 Task: Check the percentage active listings of master bedroom in the last 1 year.
Action: Mouse moved to (930, 262)
Screenshot: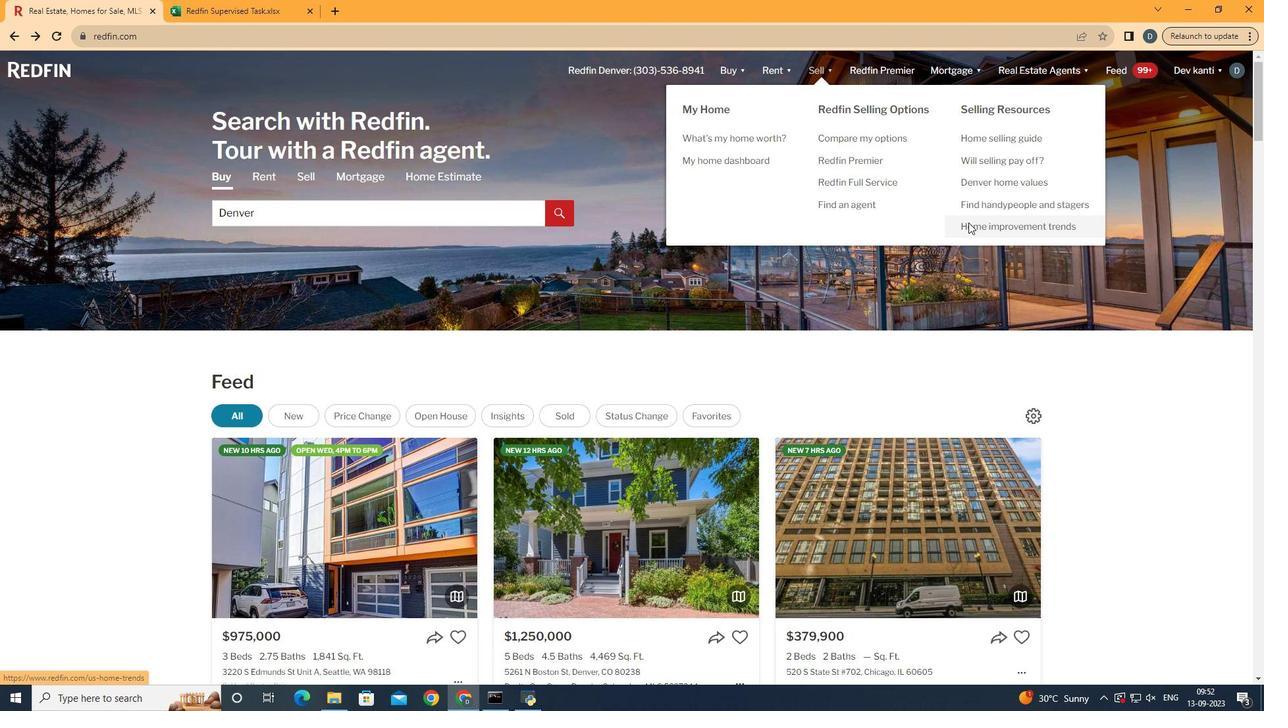 
Action: Mouse pressed left at (930, 262)
Screenshot: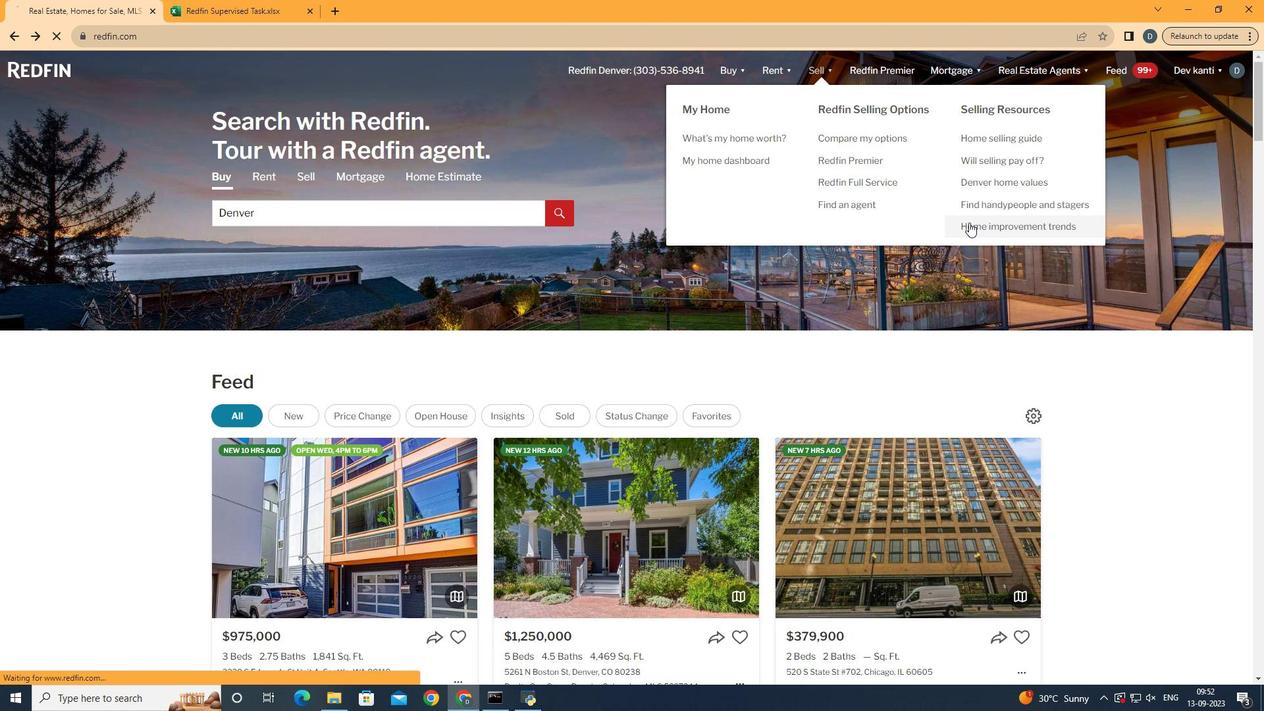 
Action: Mouse moved to (320, 285)
Screenshot: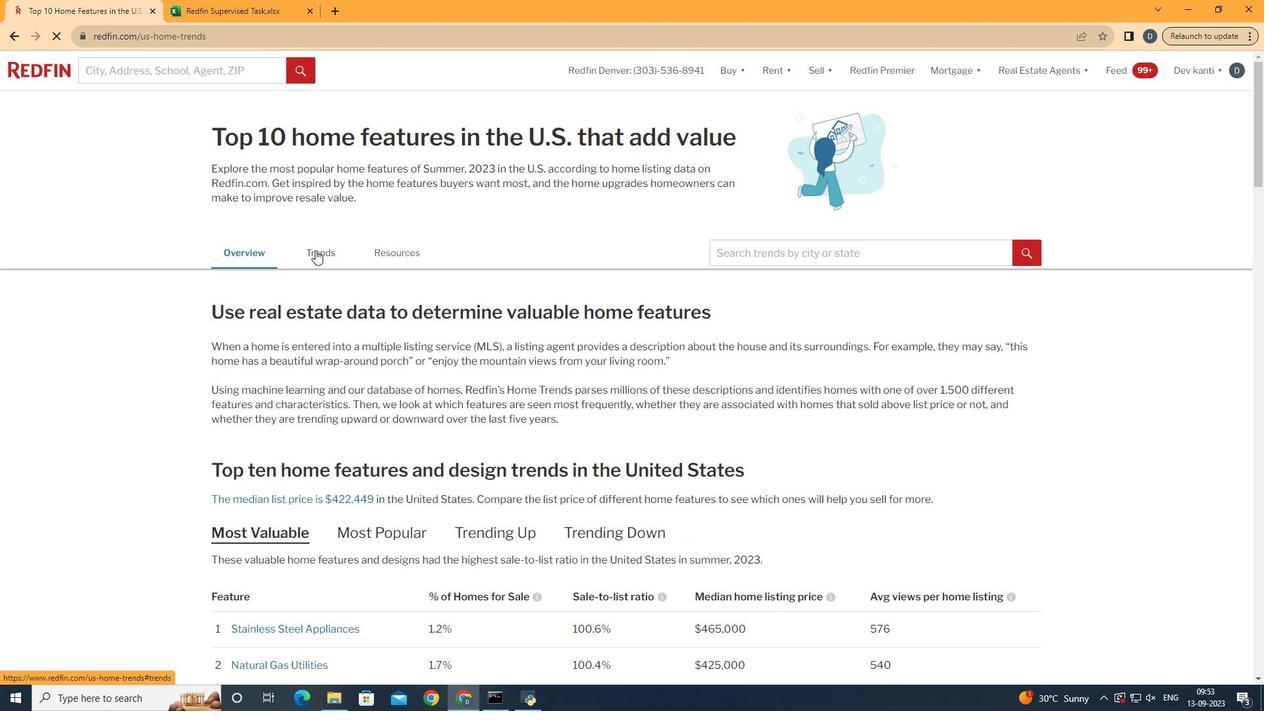 
Action: Mouse pressed left at (320, 285)
Screenshot: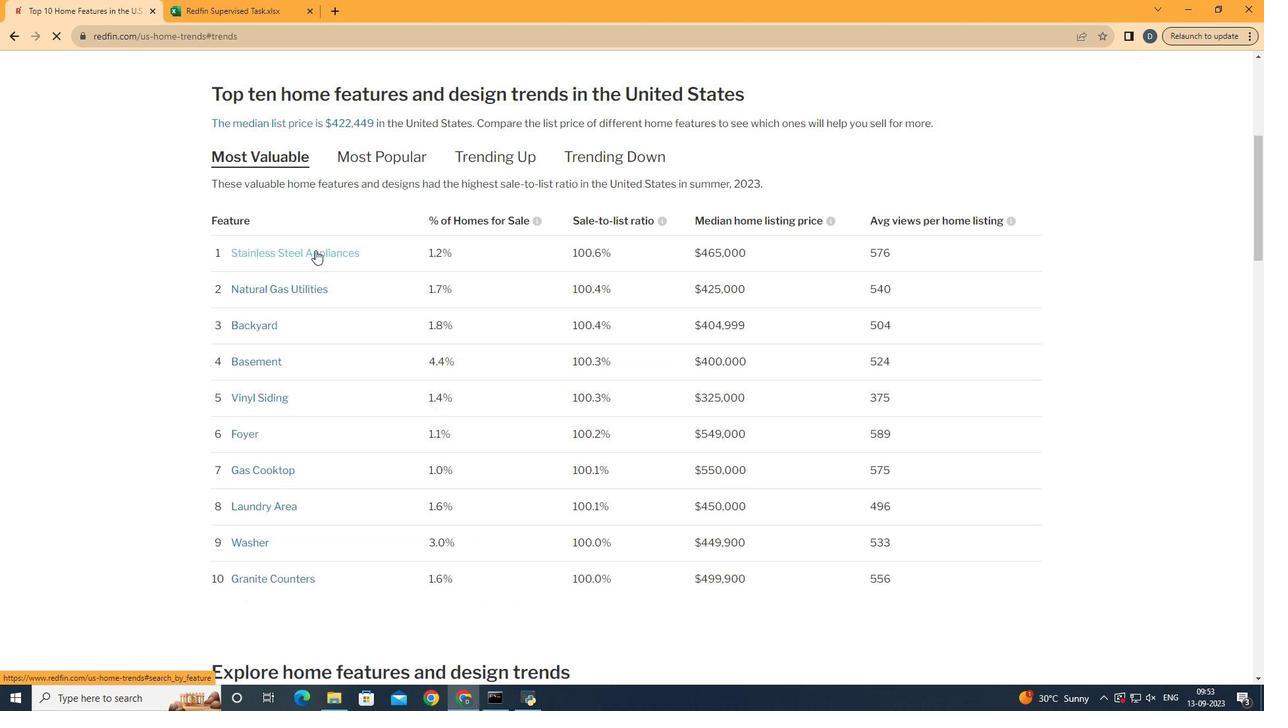 
Action: Mouse moved to (370, 409)
Screenshot: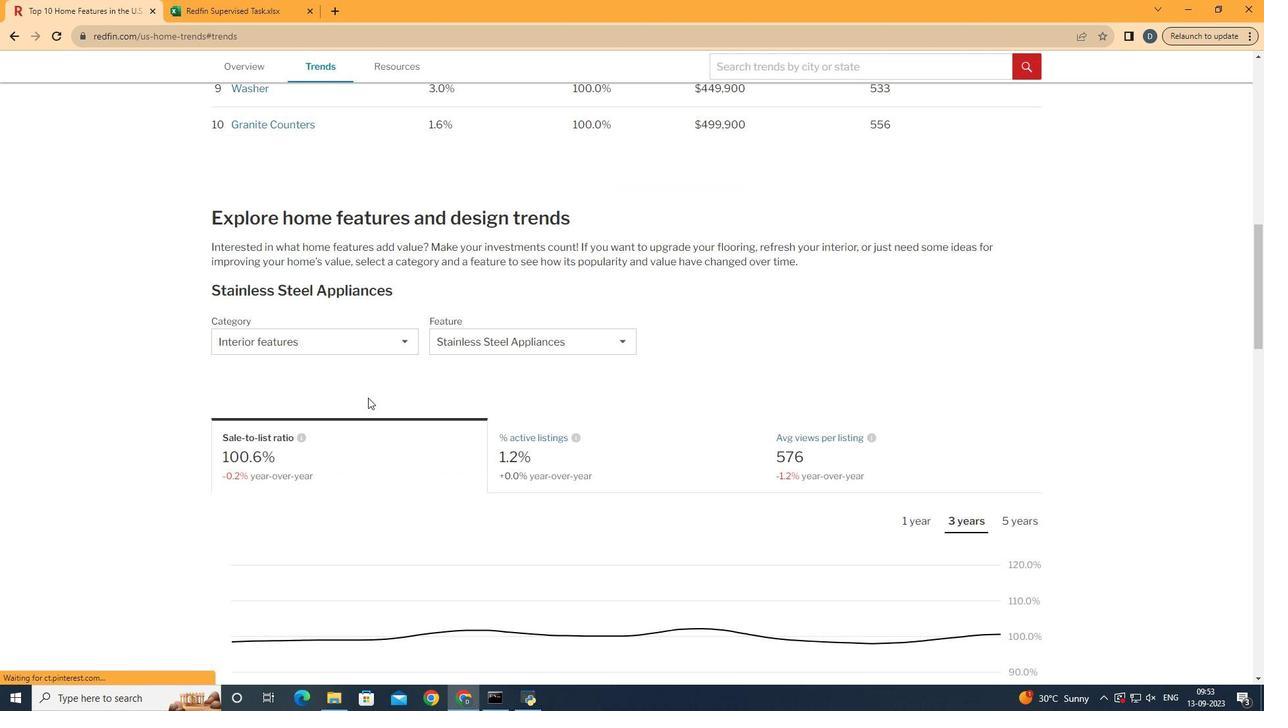 
Action: Mouse scrolled (370, 409) with delta (0, 0)
Screenshot: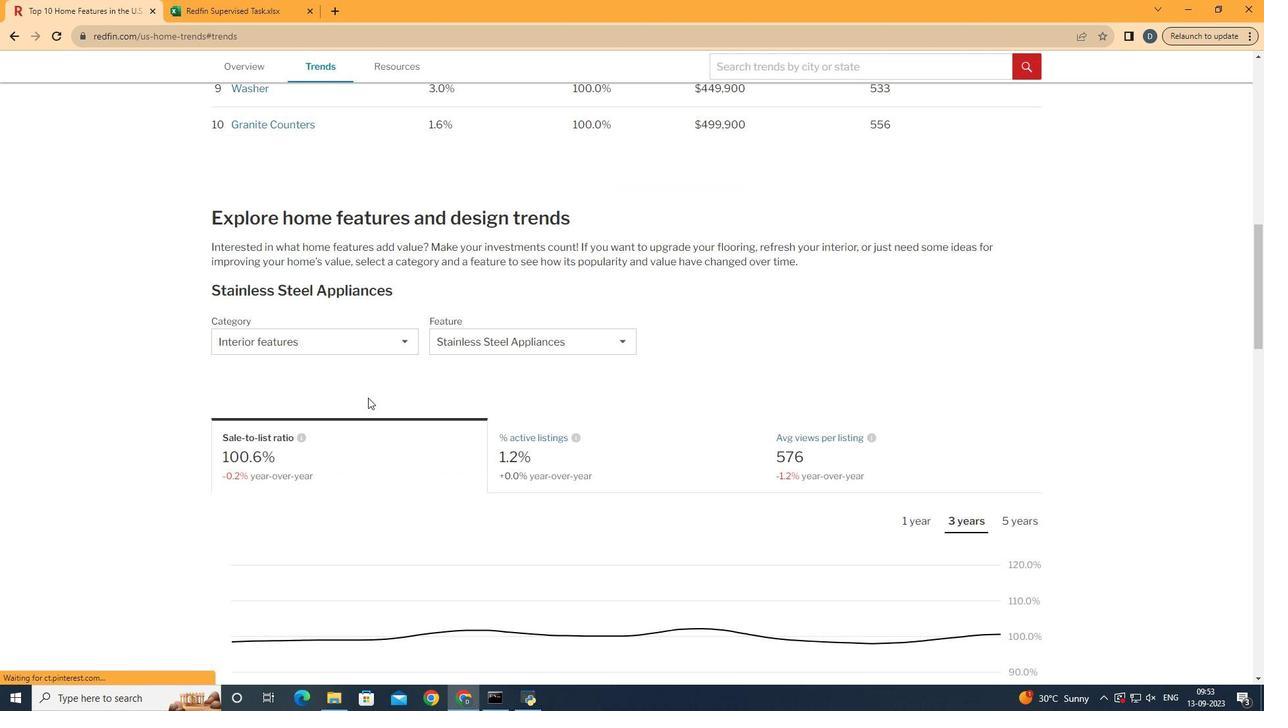 
Action: Mouse scrolled (370, 409) with delta (0, 0)
Screenshot: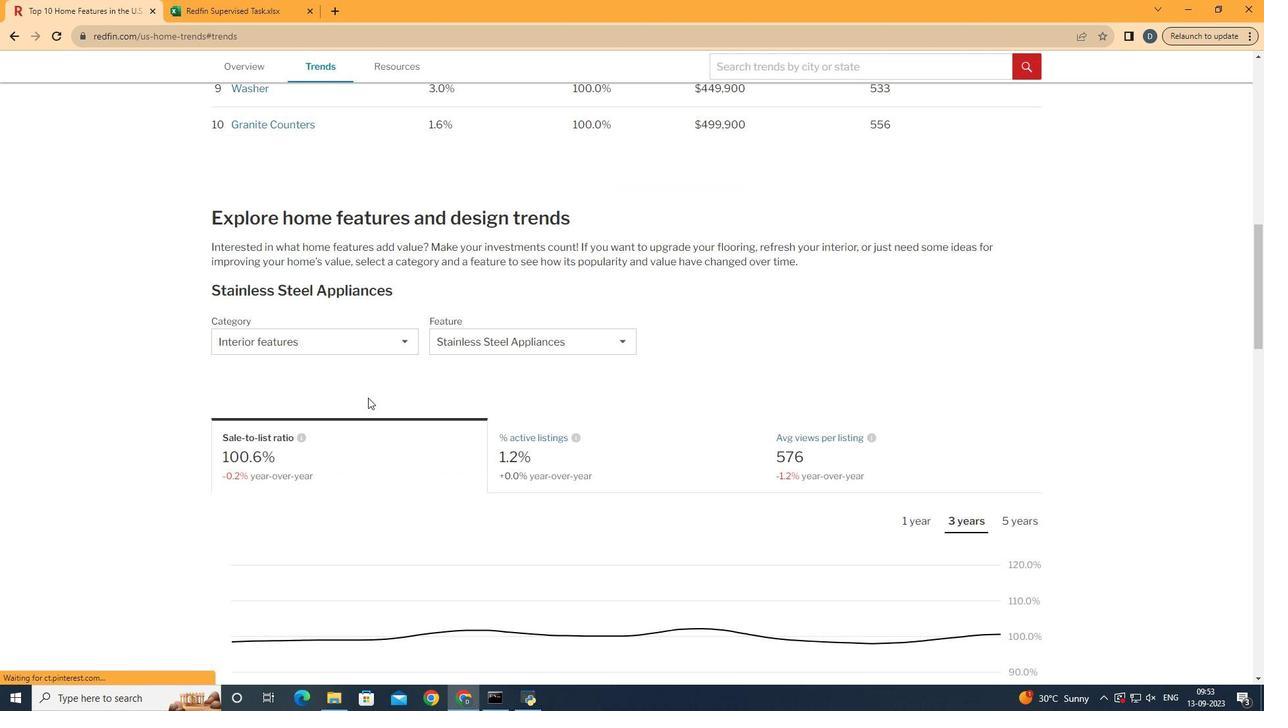 
Action: Mouse scrolled (370, 409) with delta (0, 0)
Screenshot: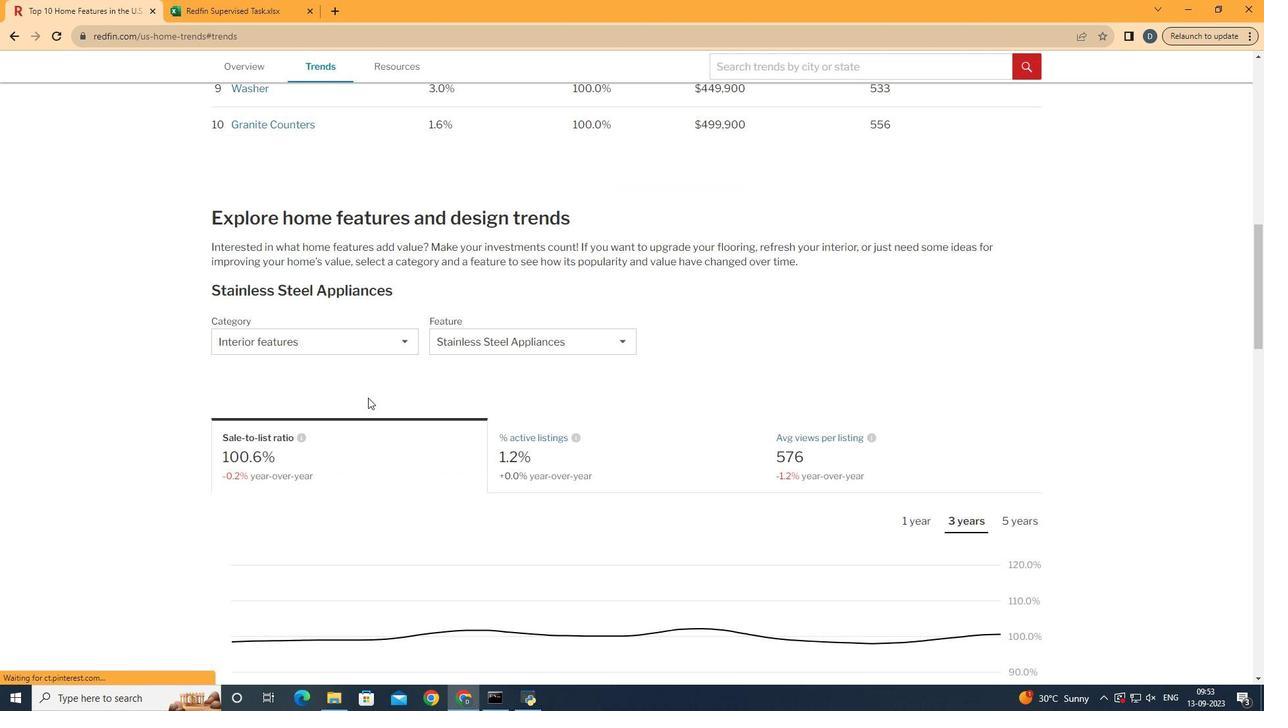 
Action: Mouse scrolled (370, 409) with delta (0, 0)
Screenshot: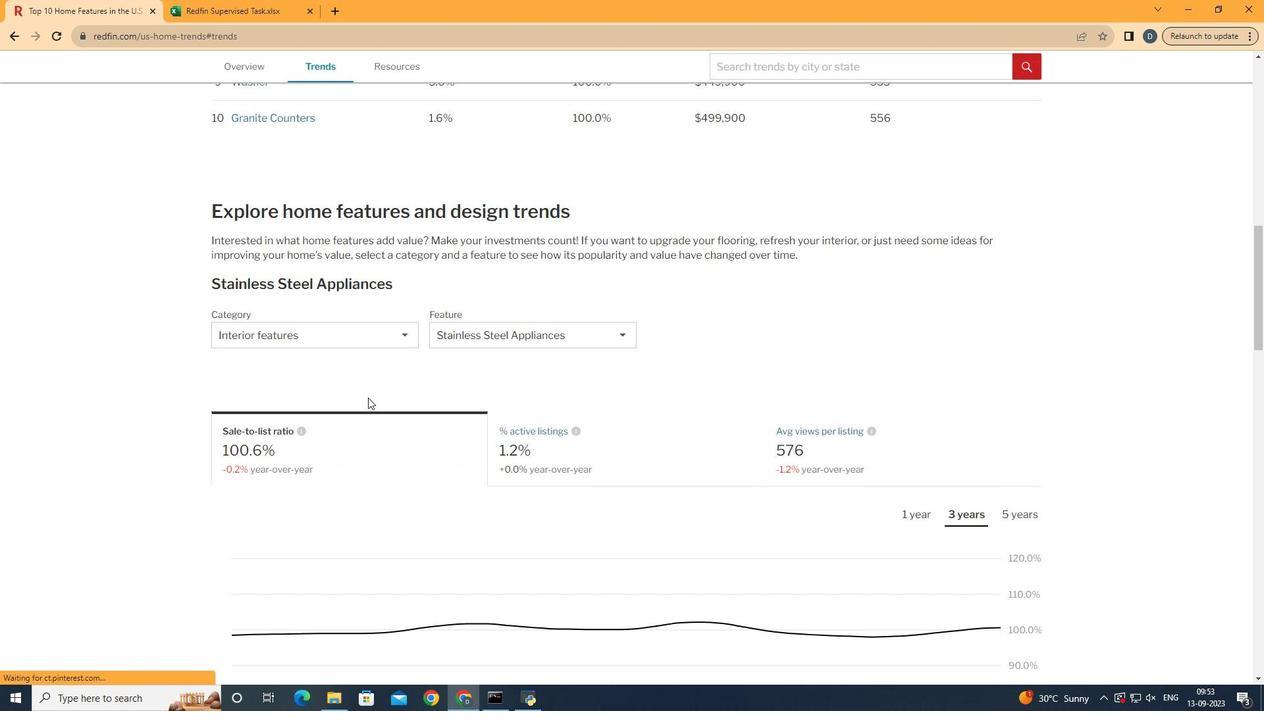
Action: Mouse scrolled (370, 409) with delta (0, 0)
Screenshot: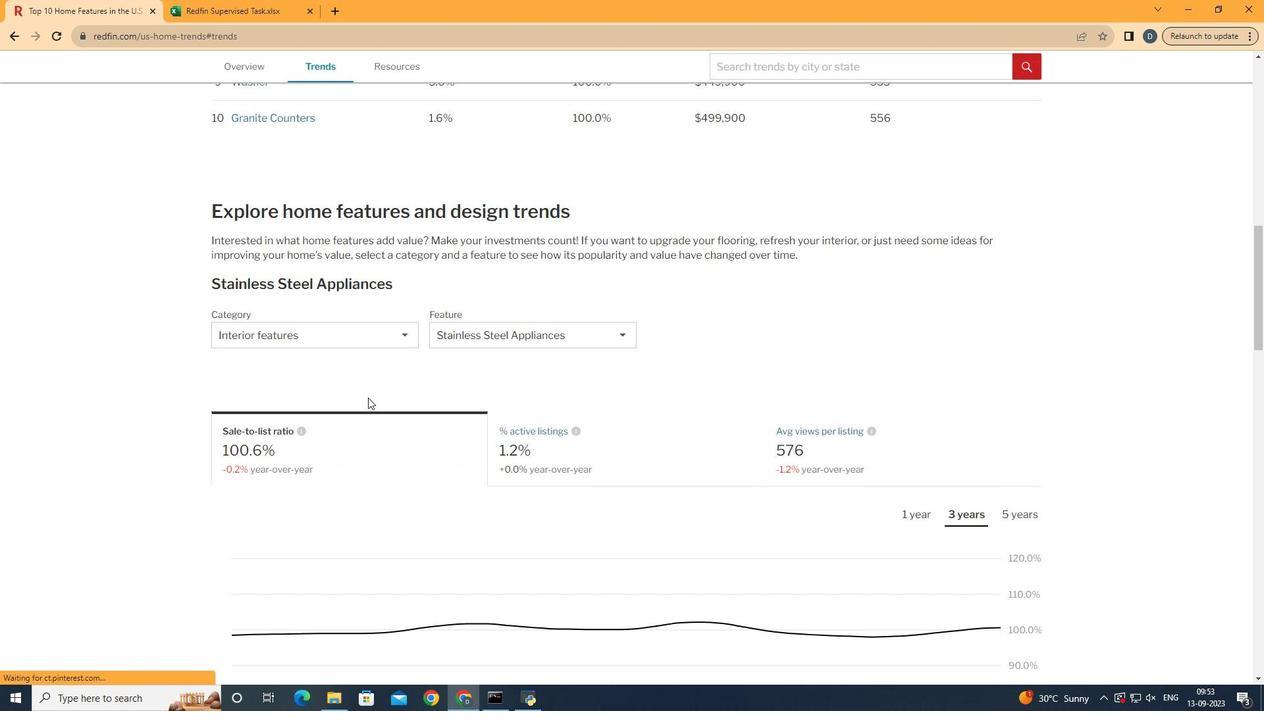 
Action: Mouse scrolled (370, 409) with delta (0, 0)
Screenshot: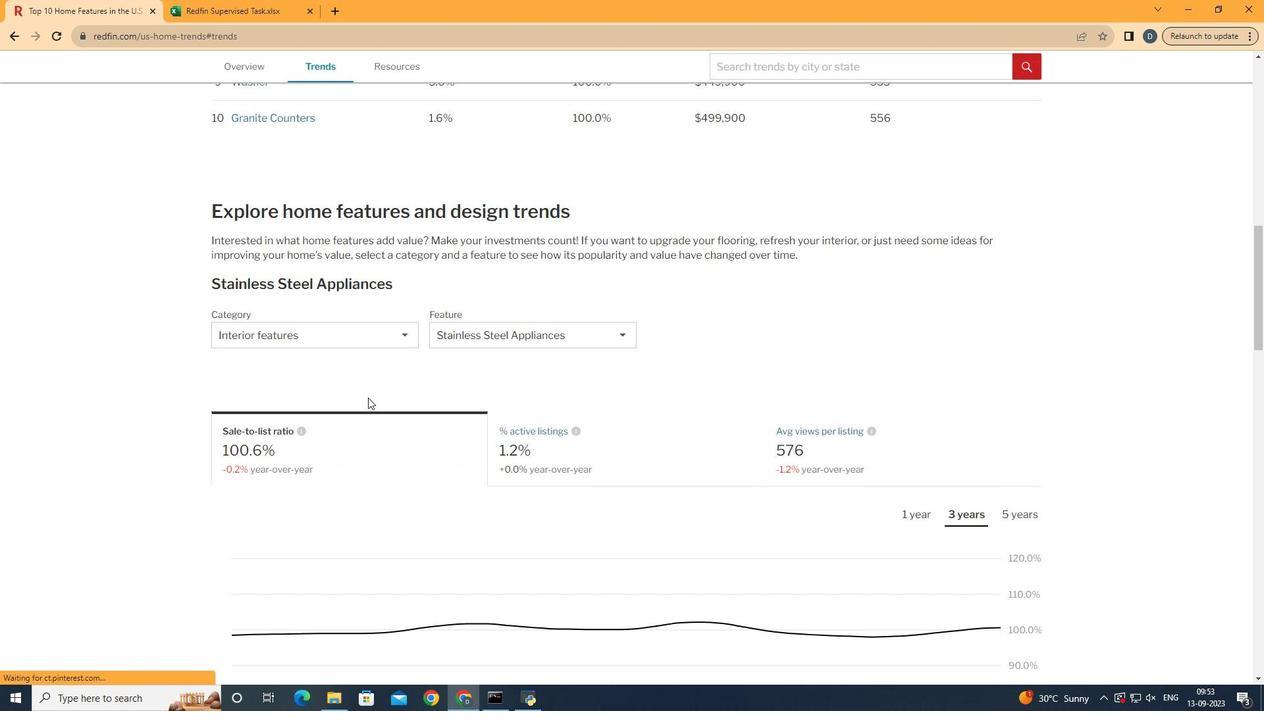 
Action: Mouse scrolled (370, 409) with delta (0, 0)
Screenshot: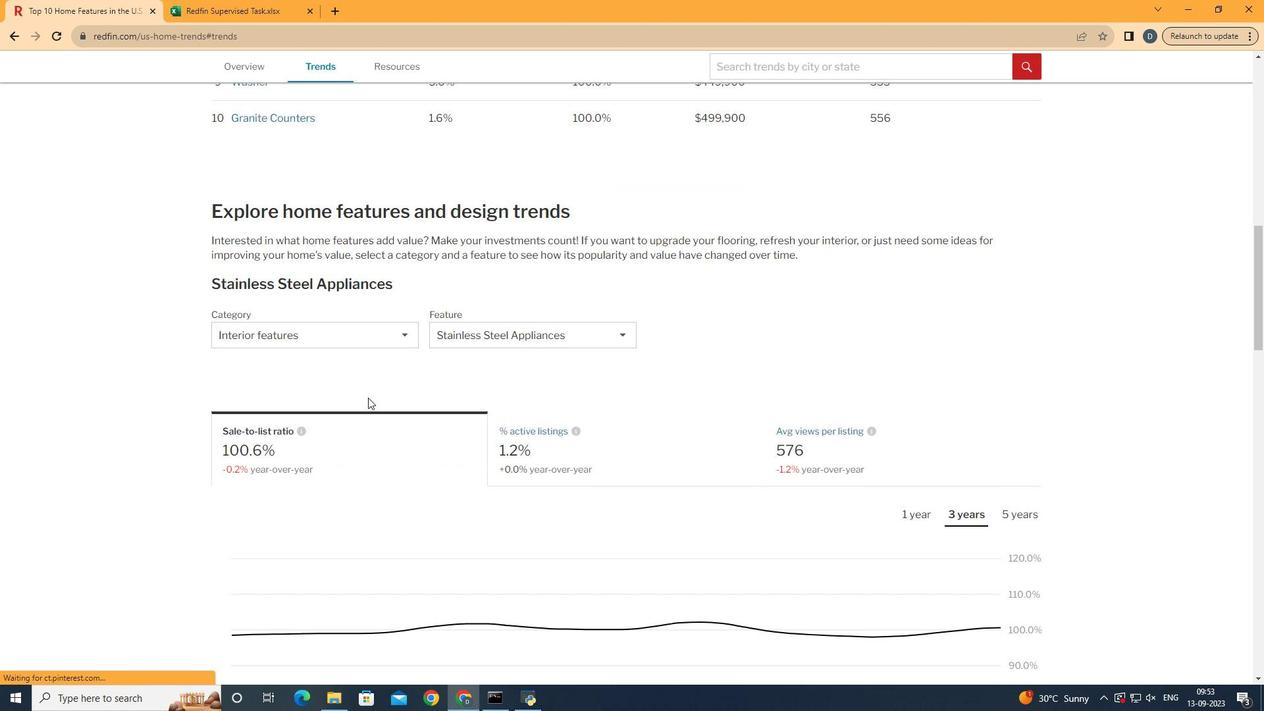 
Action: Mouse moved to (366, 361)
Screenshot: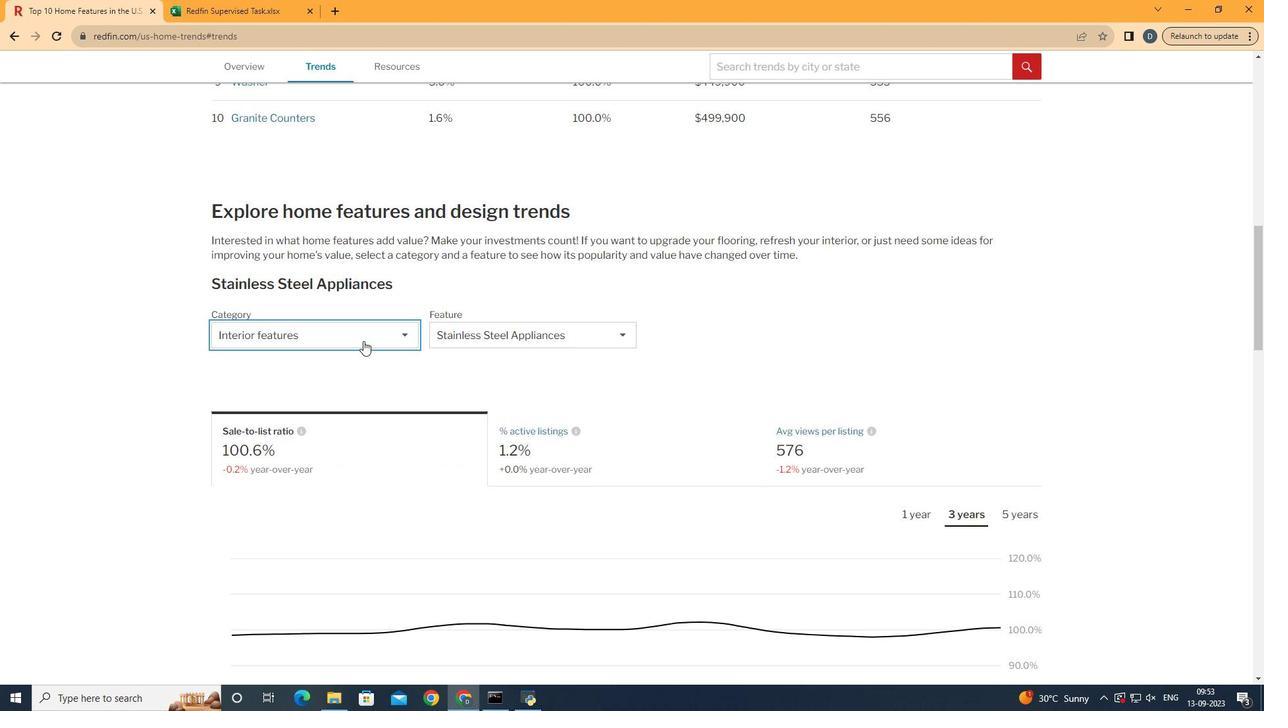
Action: Mouse pressed left at (366, 361)
Screenshot: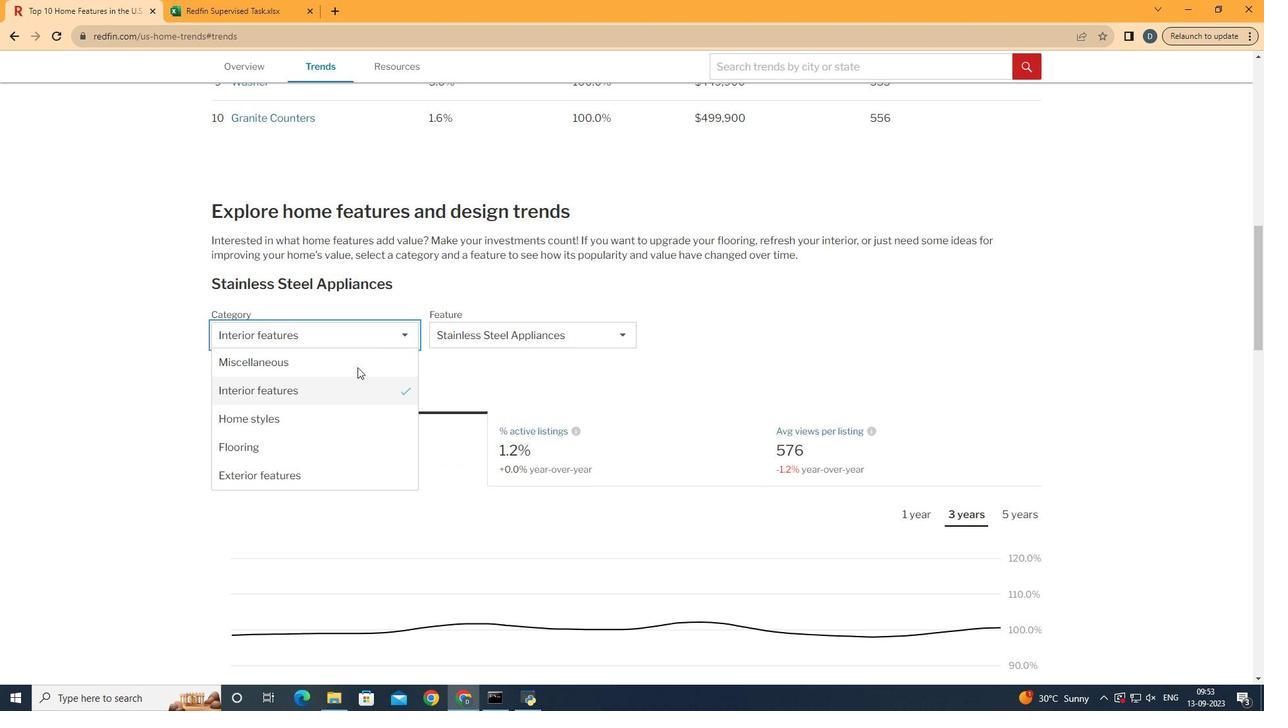 
Action: Mouse moved to (357, 403)
Screenshot: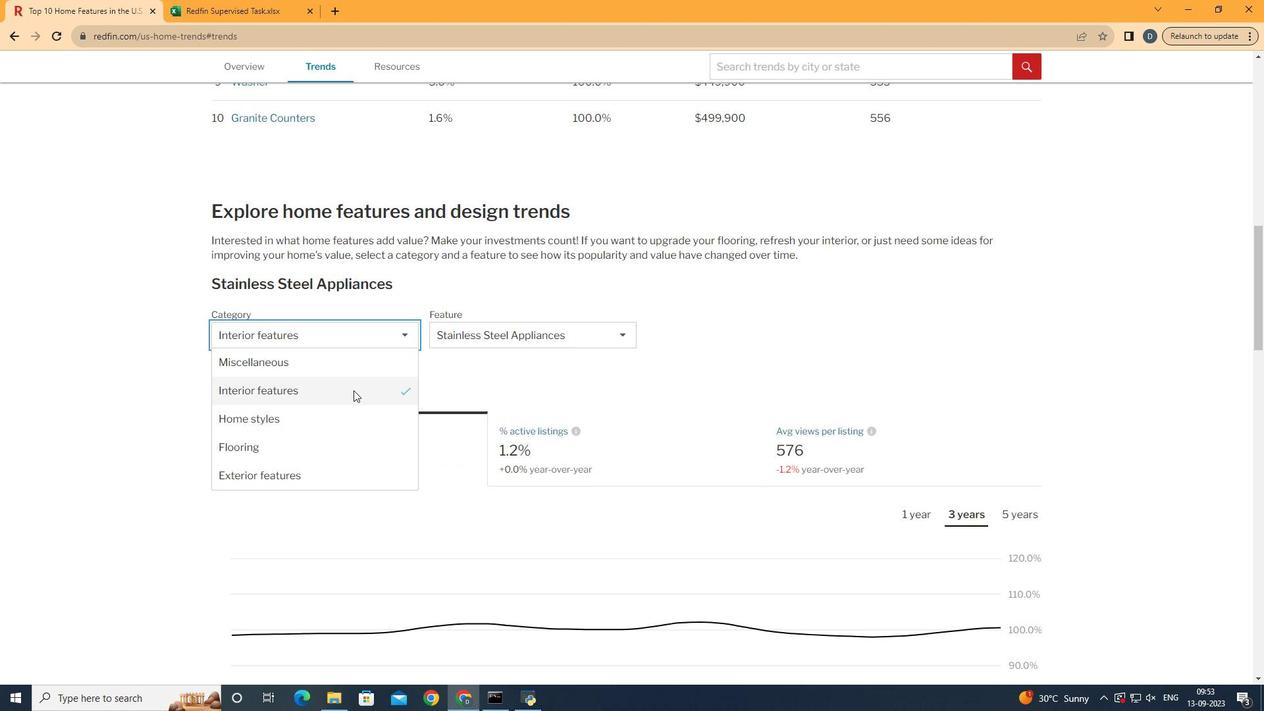 
Action: Mouse pressed left at (357, 403)
Screenshot: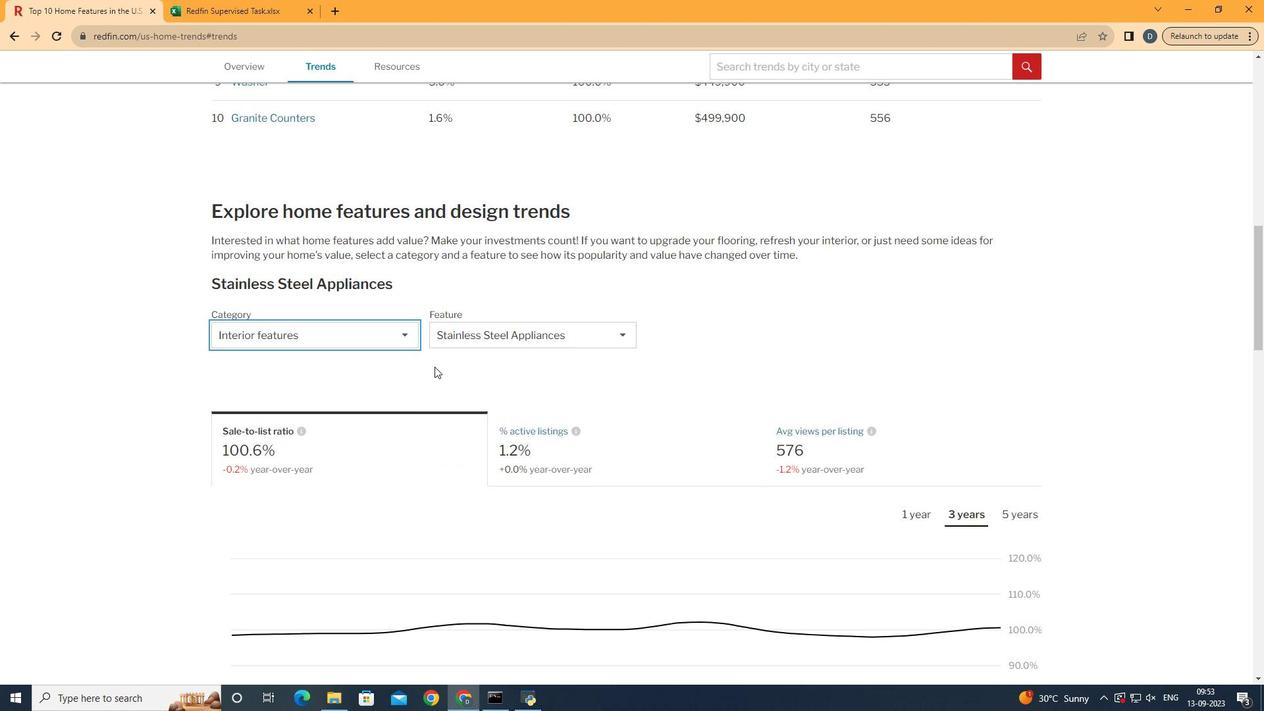 
Action: Mouse moved to (488, 366)
Screenshot: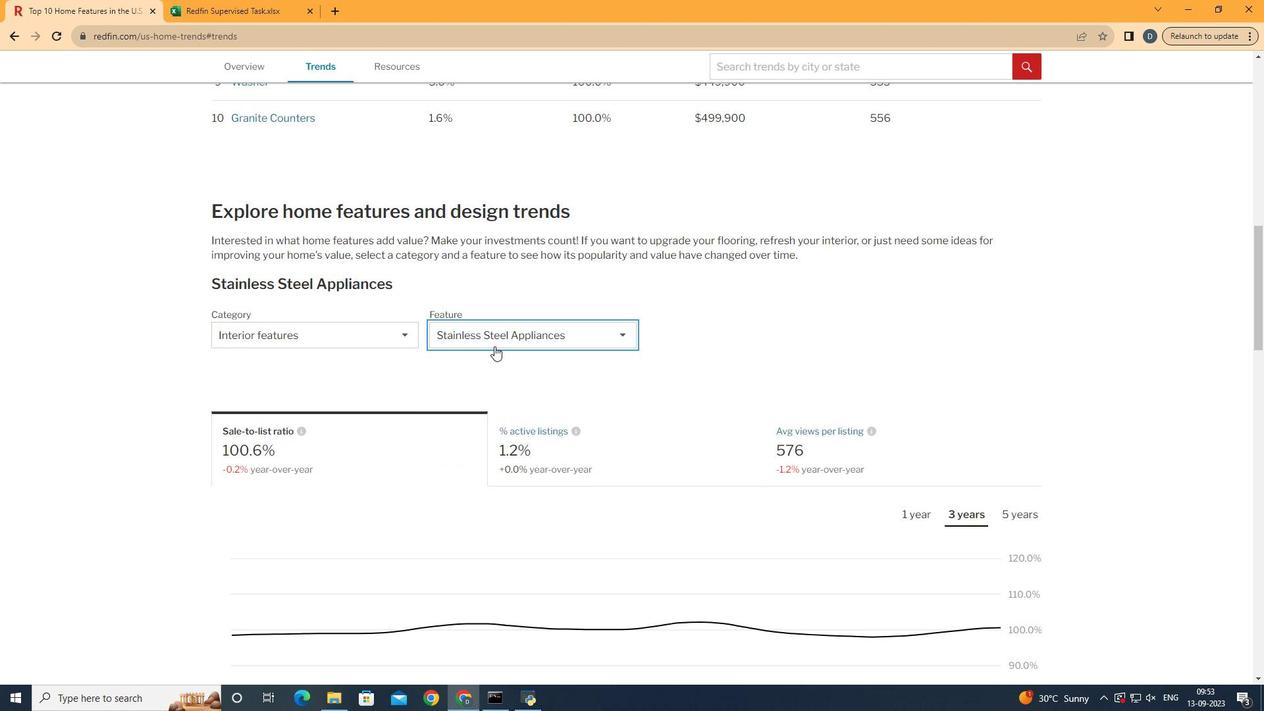 
Action: Mouse pressed left at (488, 366)
Screenshot: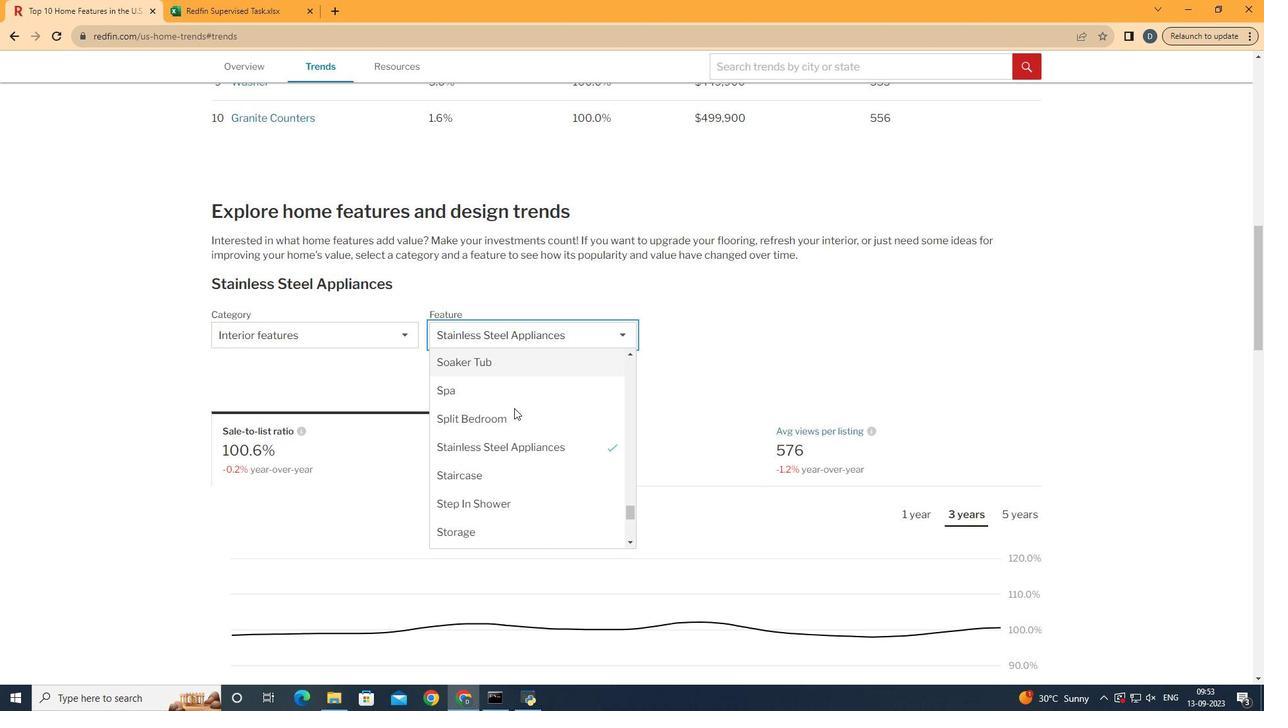 
Action: Mouse moved to (515, 470)
Screenshot: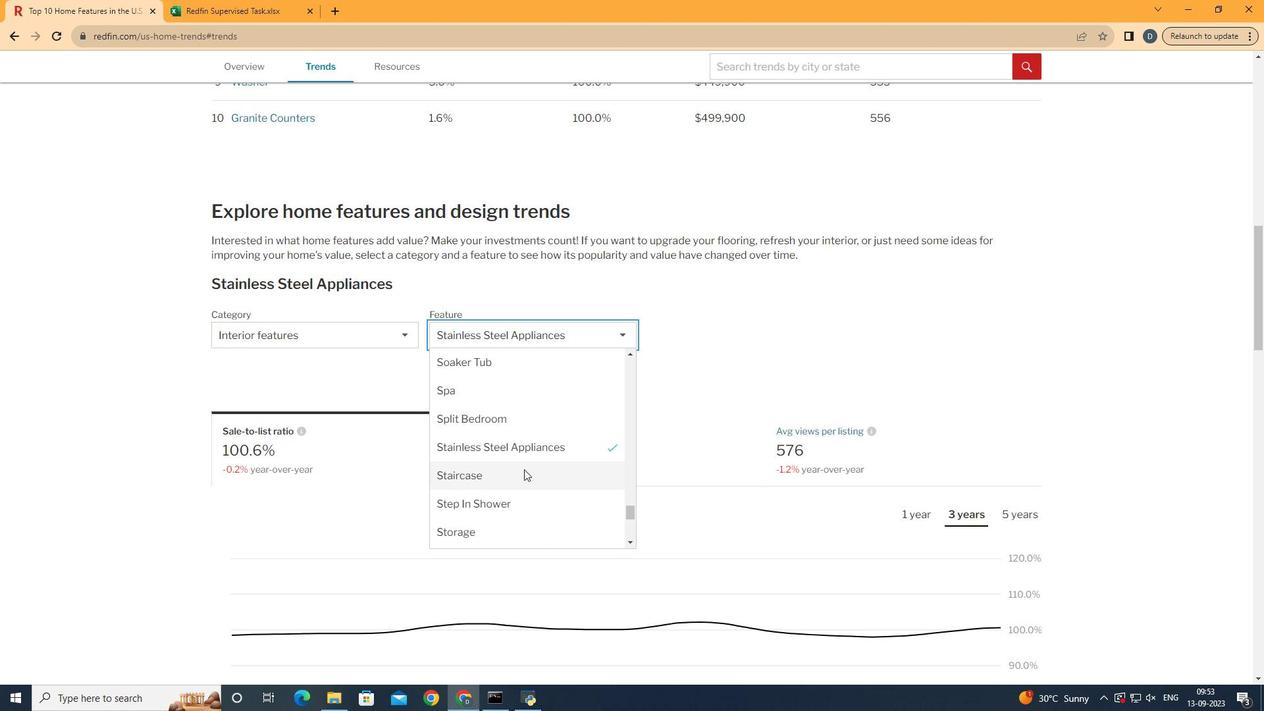 
Action: Mouse scrolled (515, 470) with delta (0, 0)
Screenshot: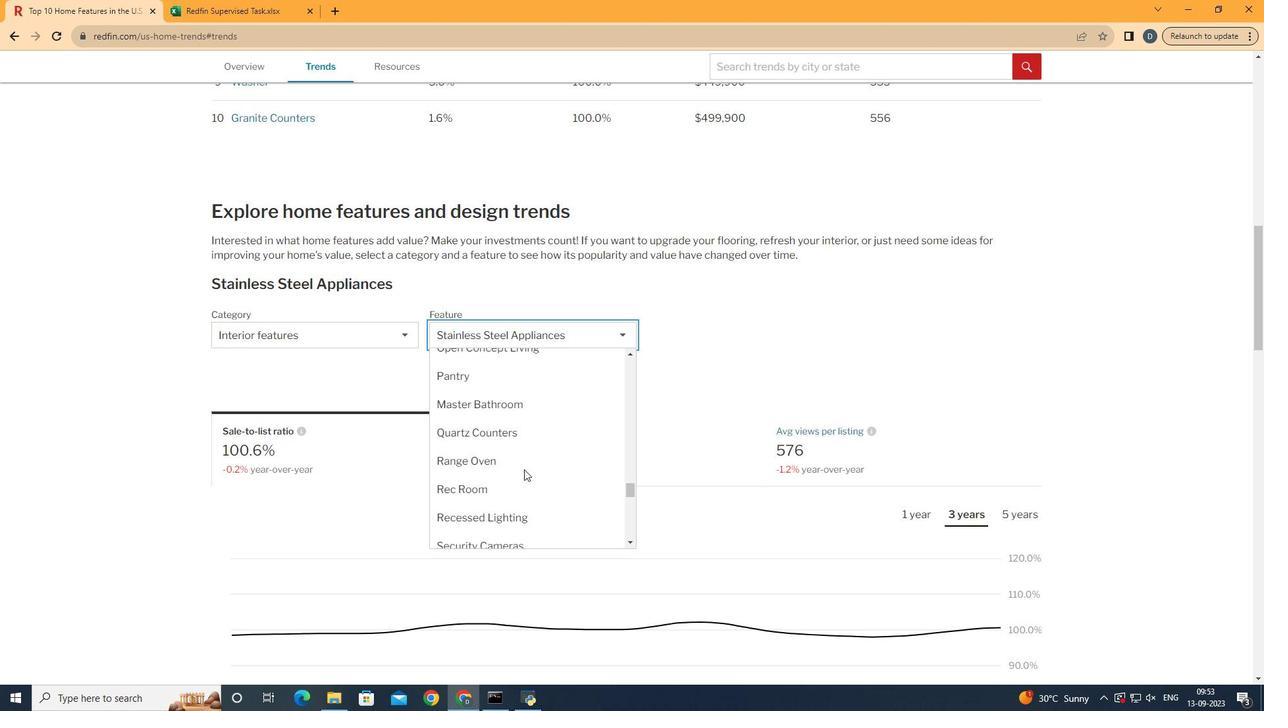 
Action: Mouse scrolled (515, 470) with delta (0, 0)
Screenshot: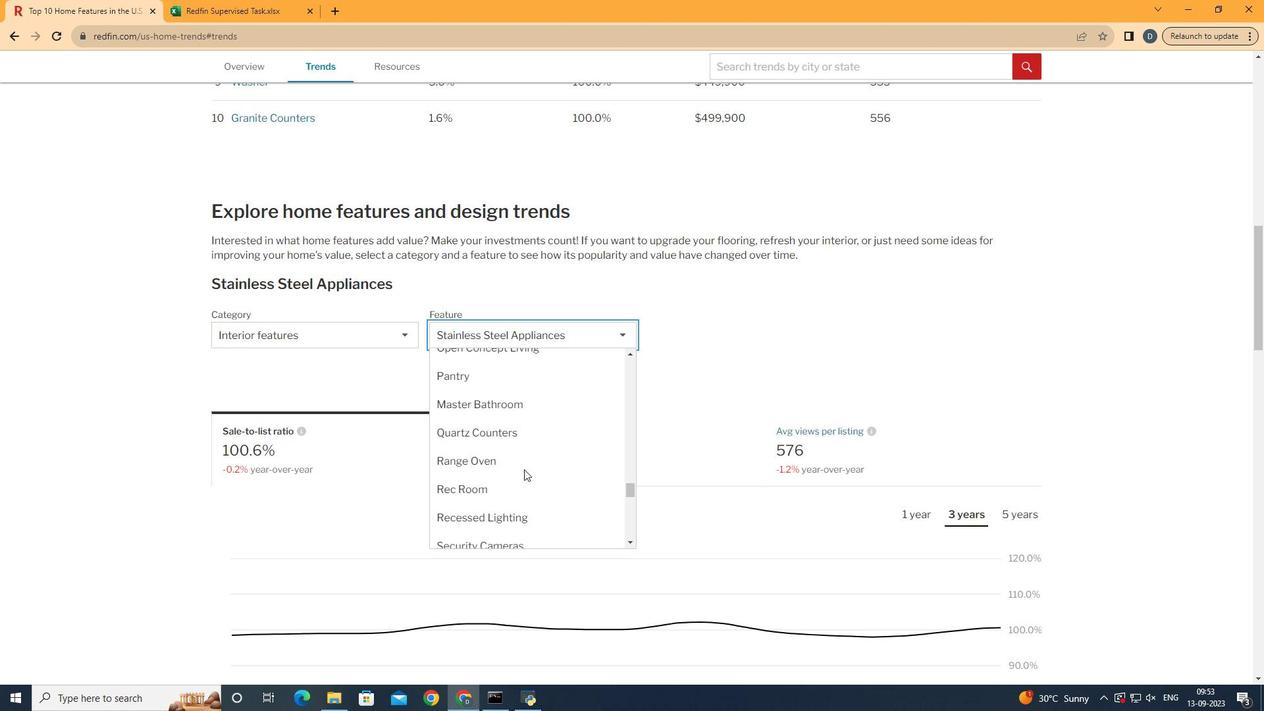 
Action: Mouse scrolled (515, 470) with delta (0, 0)
Screenshot: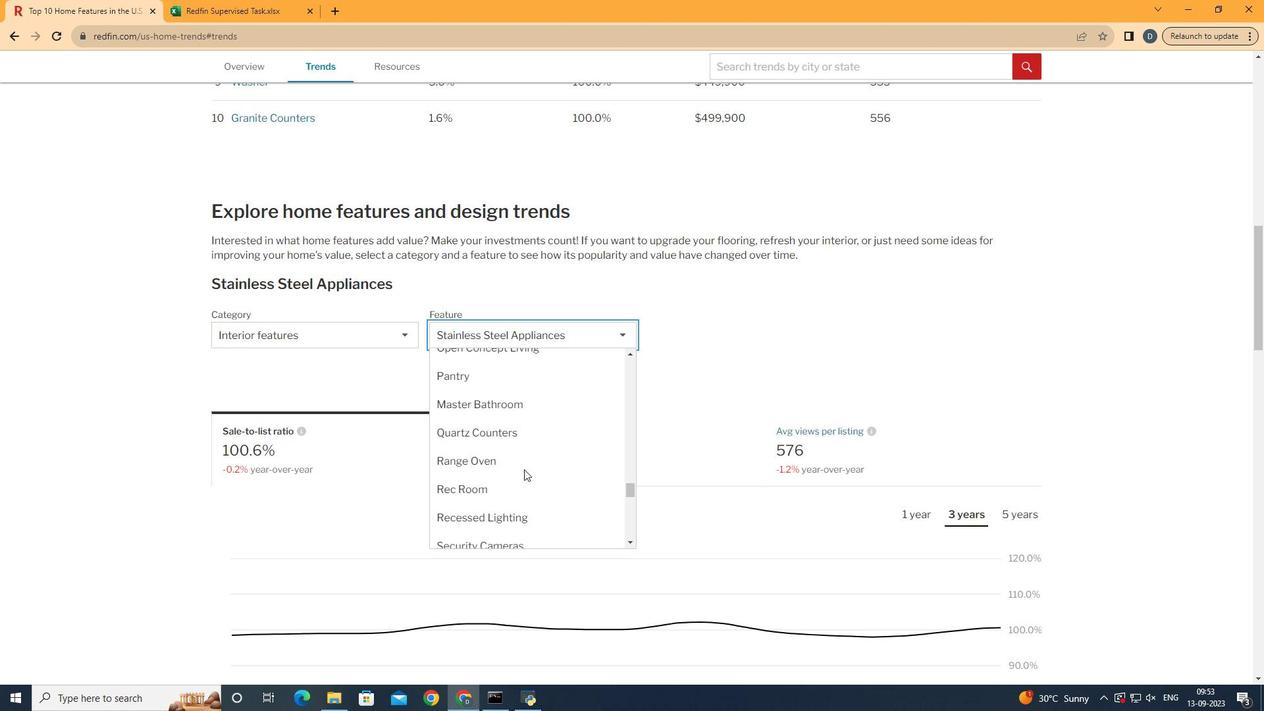 
Action: Mouse scrolled (515, 470) with delta (0, 0)
Screenshot: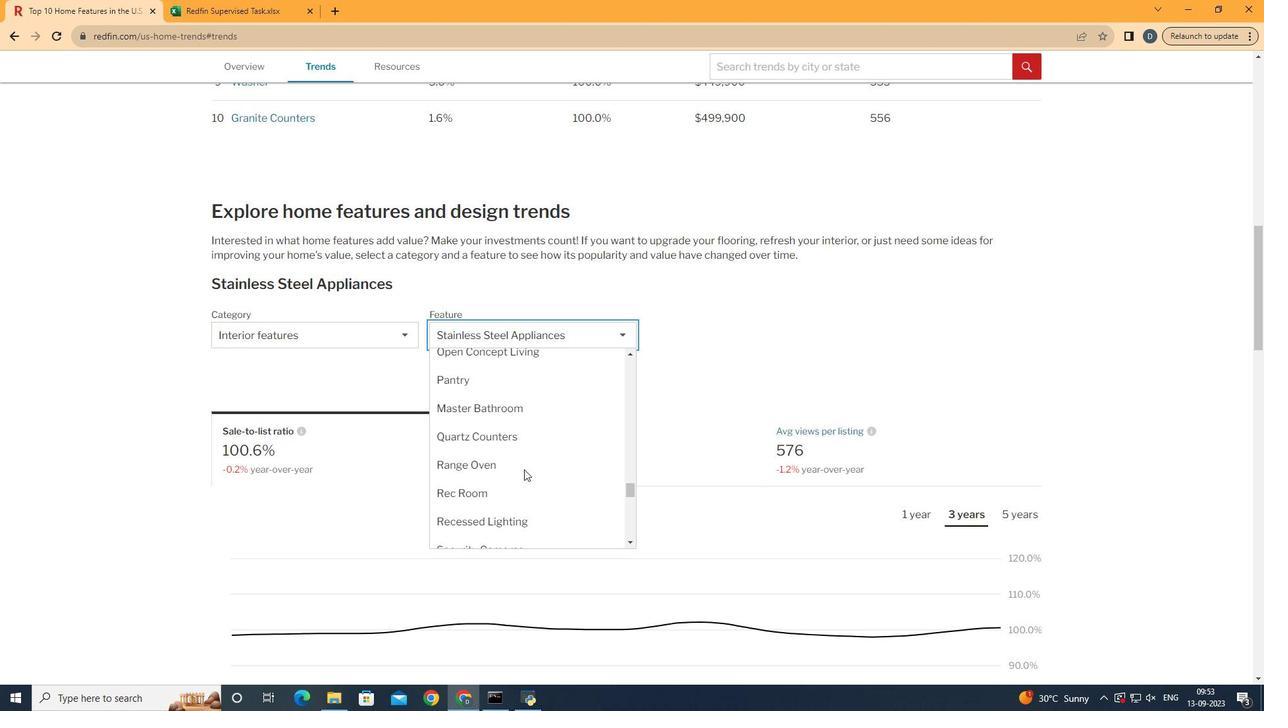 
Action: Mouse scrolled (515, 470) with delta (0, 0)
Screenshot: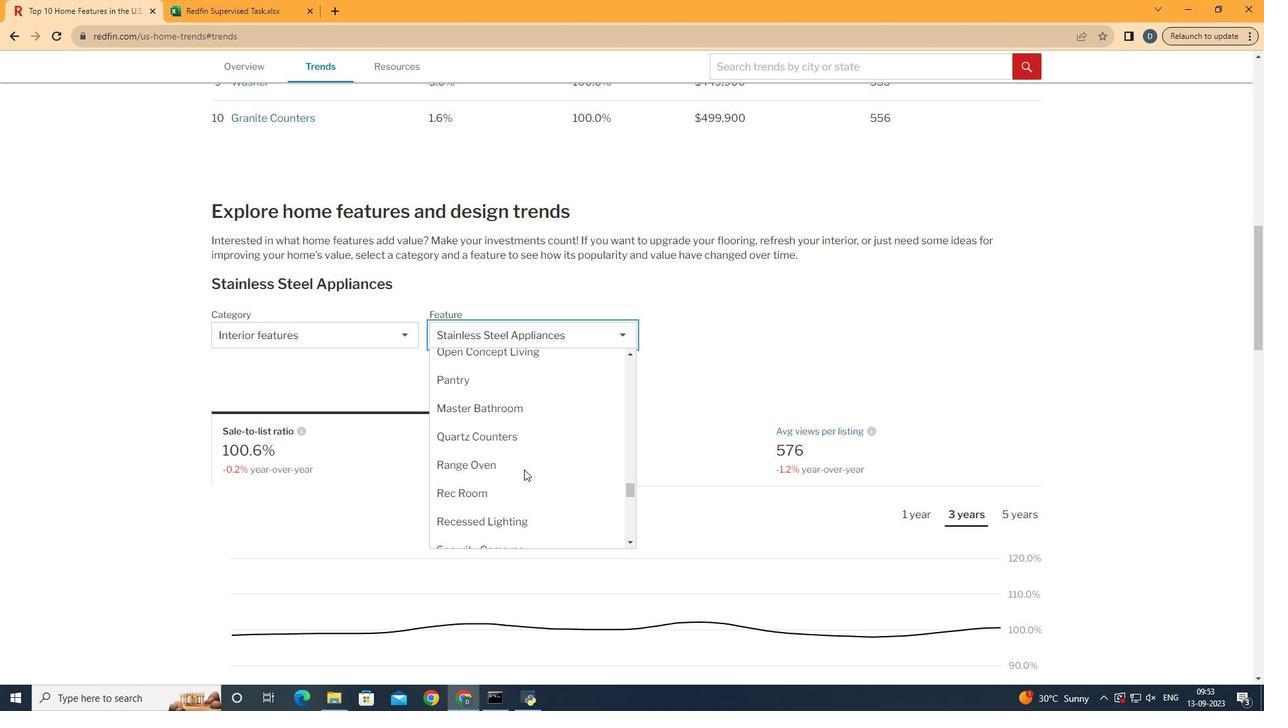 
Action: Mouse moved to (519, 413)
Screenshot: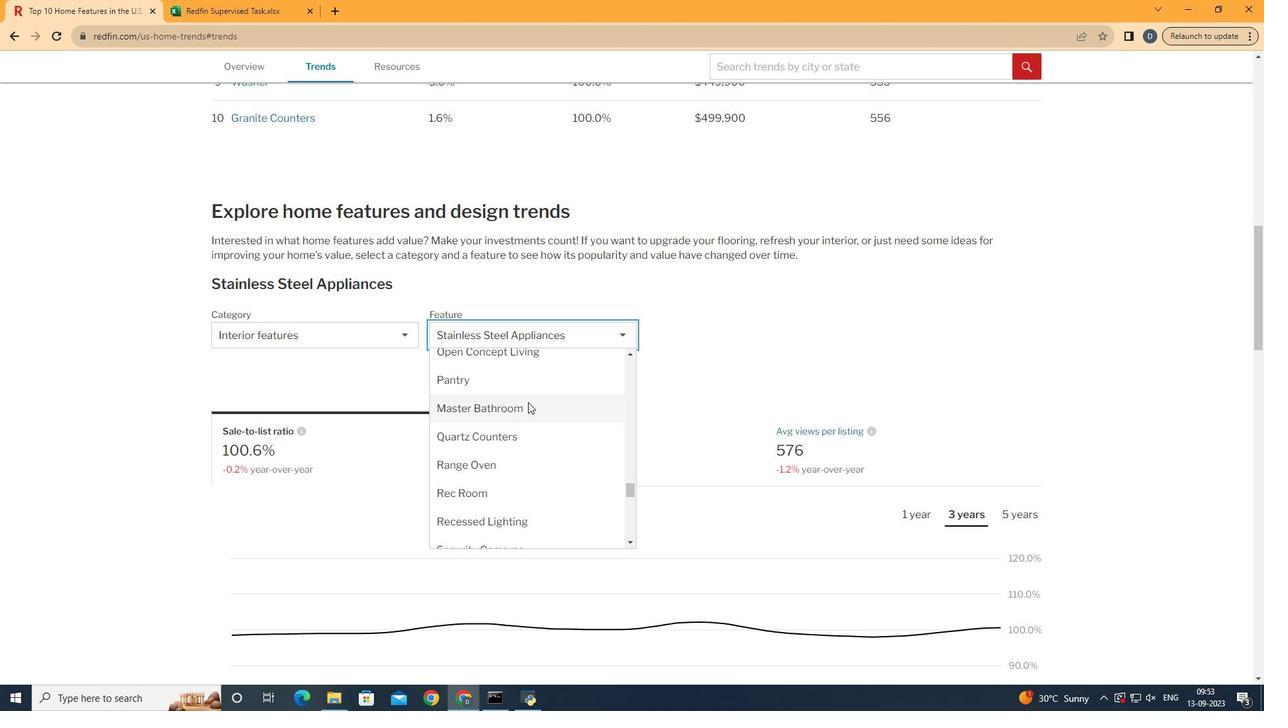 
Action: Mouse pressed left at (519, 413)
Screenshot: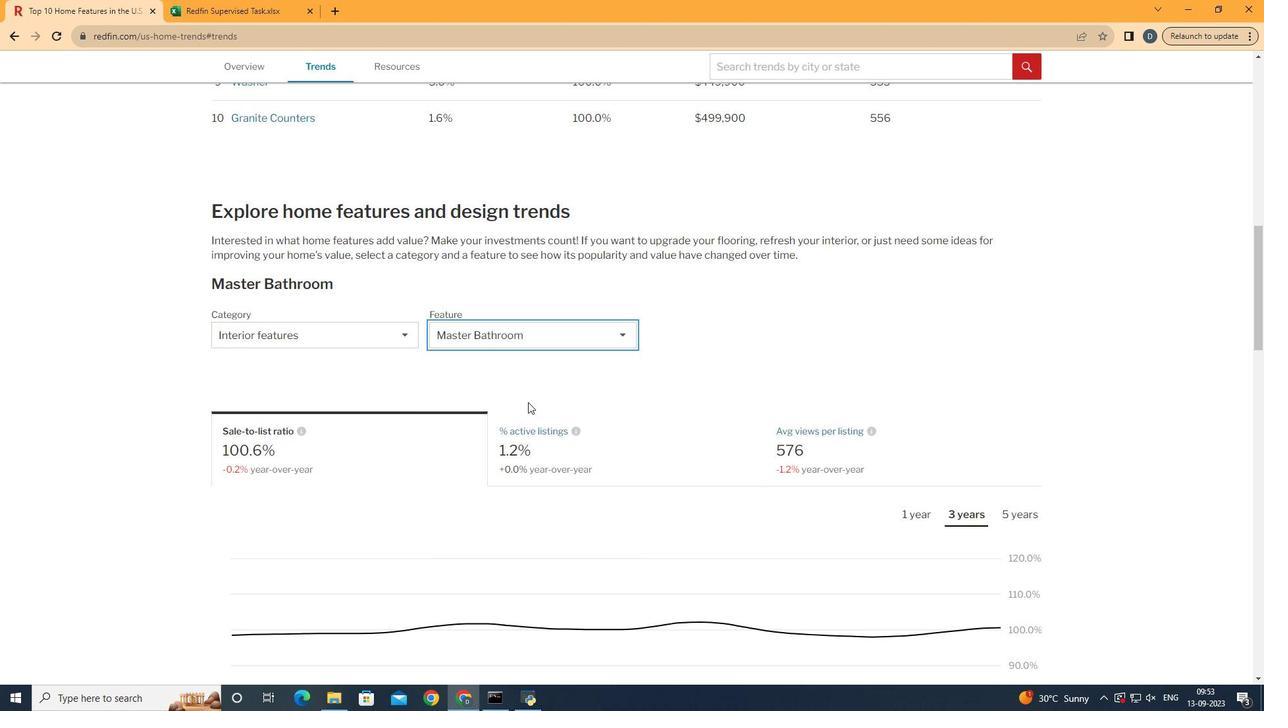 
Action: Mouse moved to (614, 380)
Screenshot: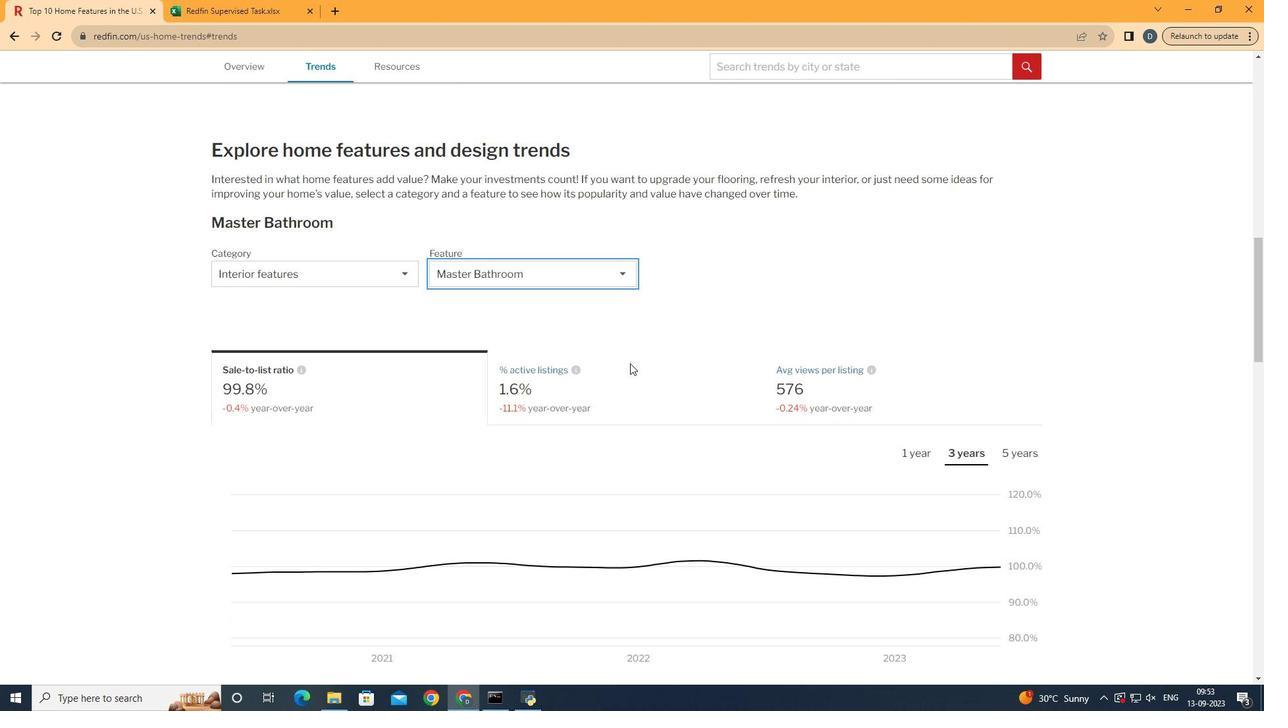 
Action: Mouse scrolled (614, 380) with delta (0, 0)
Screenshot: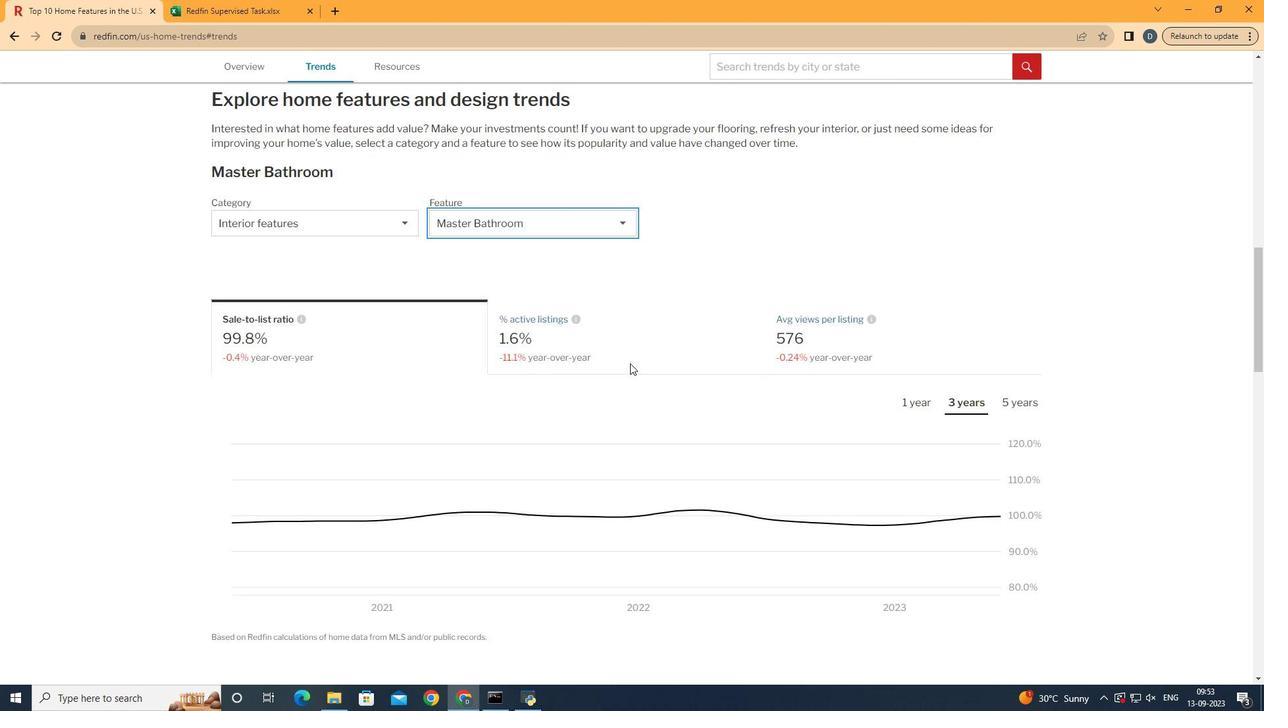 
Action: Mouse scrolled (614, 380) with delta (0, 0)
Screenshot: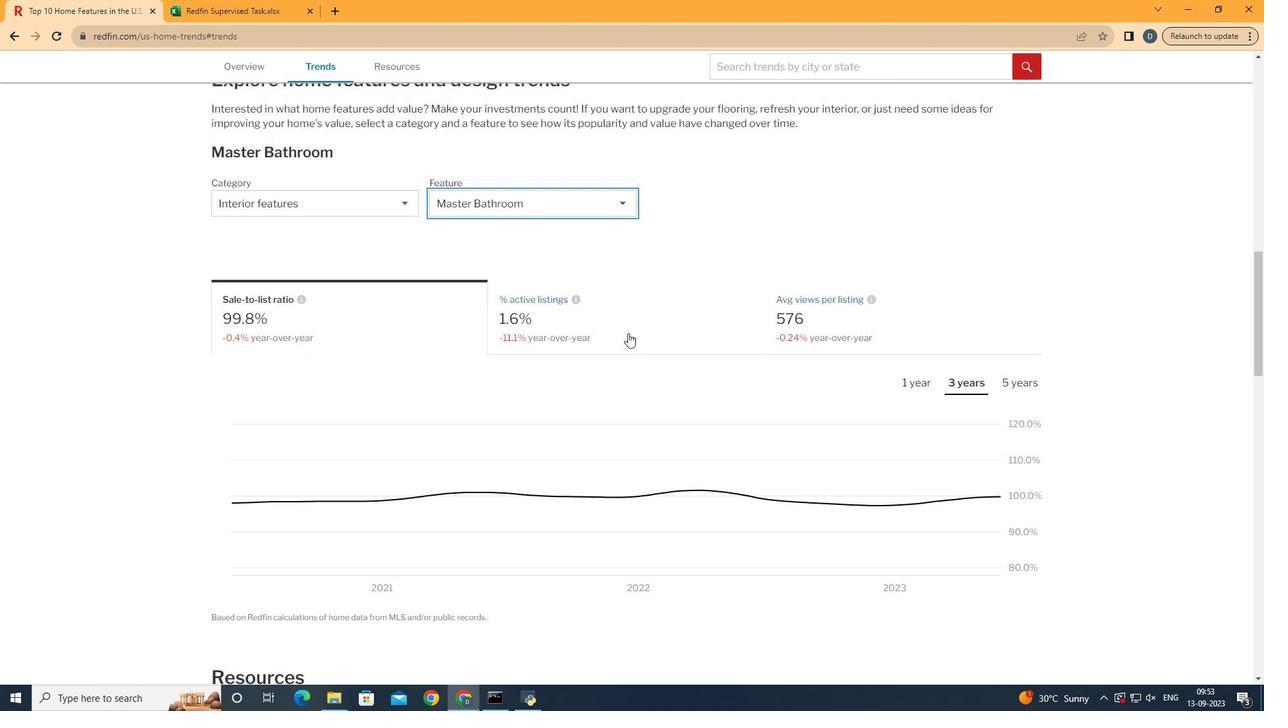 
Action: Mouse moved to (610, 343)
Screenshot: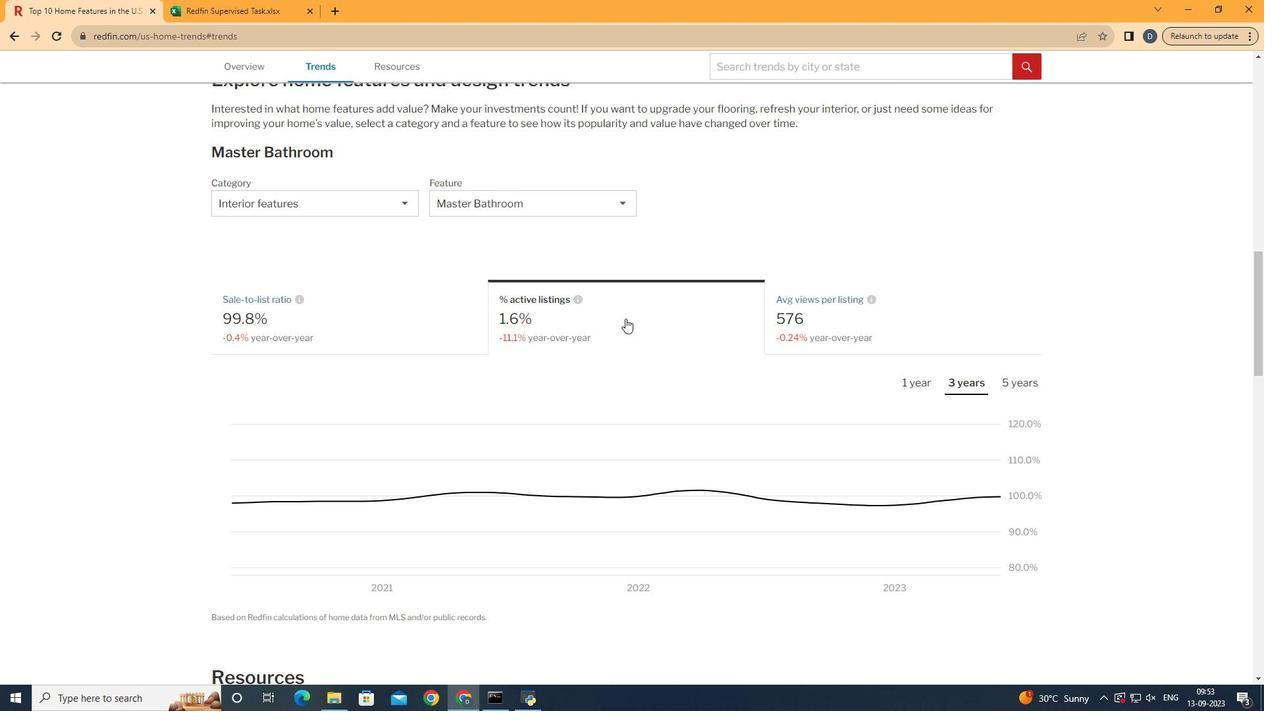 
Action: Mouse pressed left at (610, 343)
Screenshot: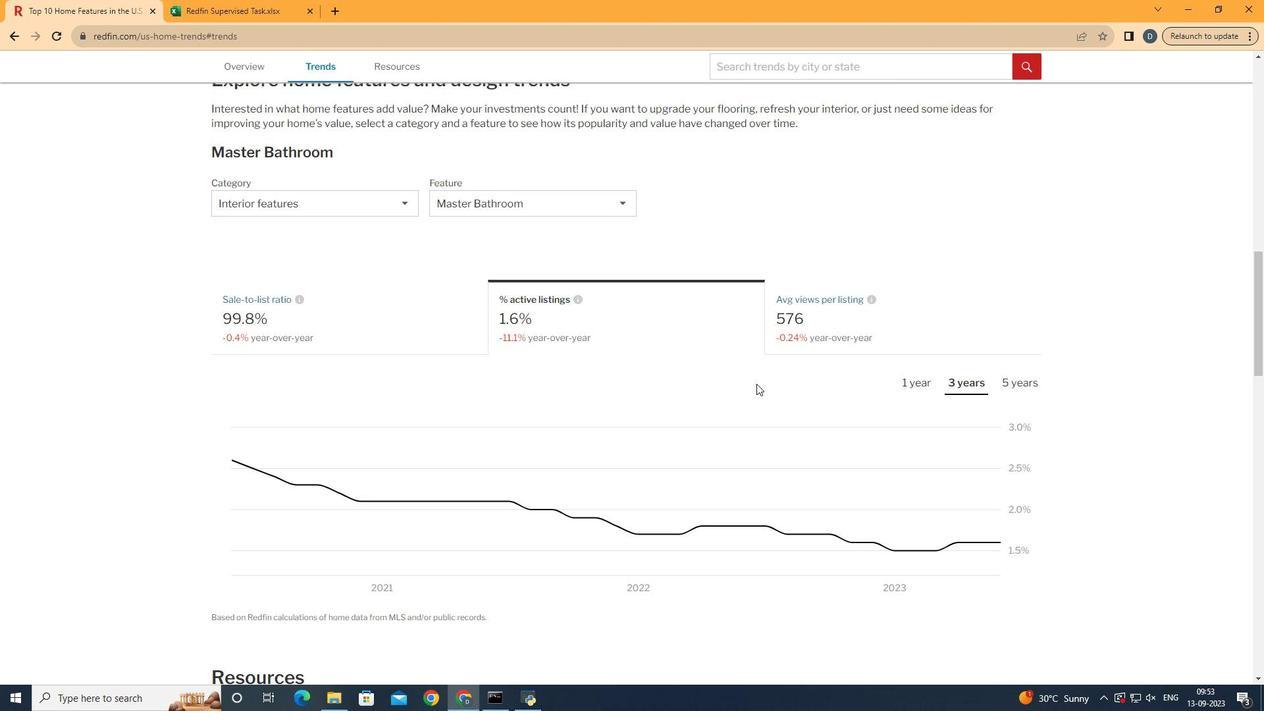 
Action: Mouse moved to (869, 401)
Screenshot: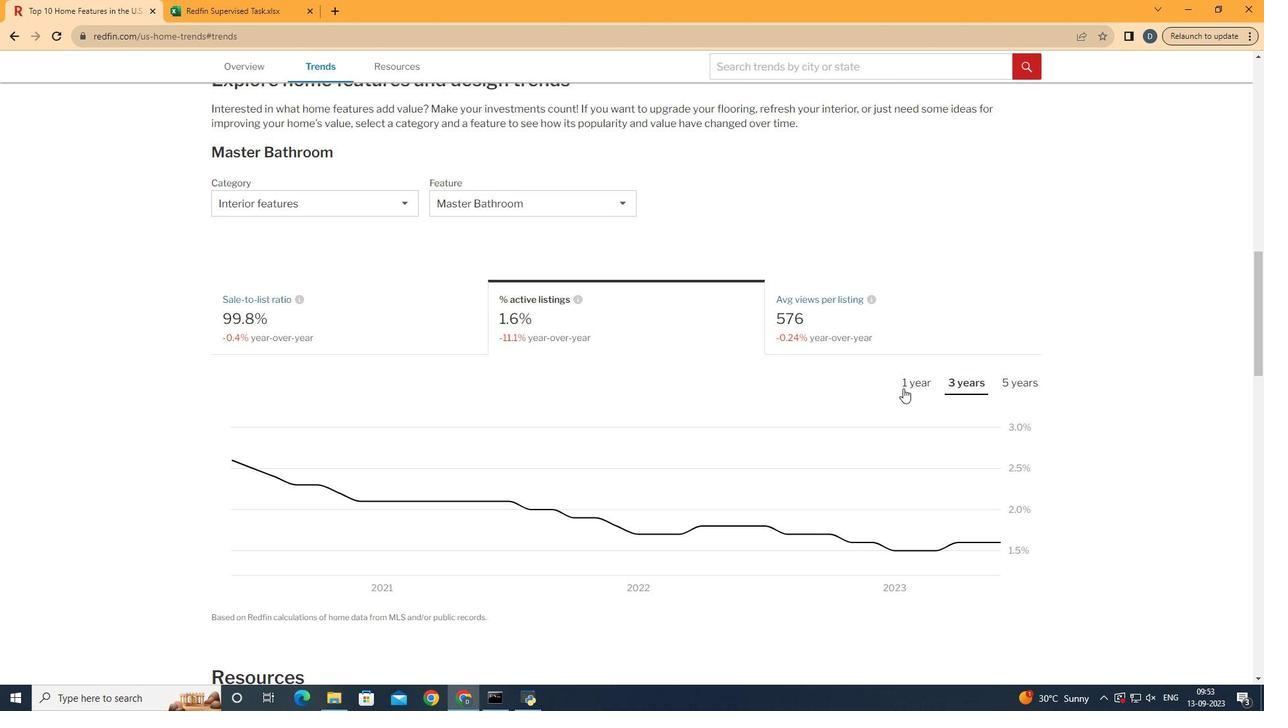 
Action: Mouse pressed left at (869, 401)
Screenshot: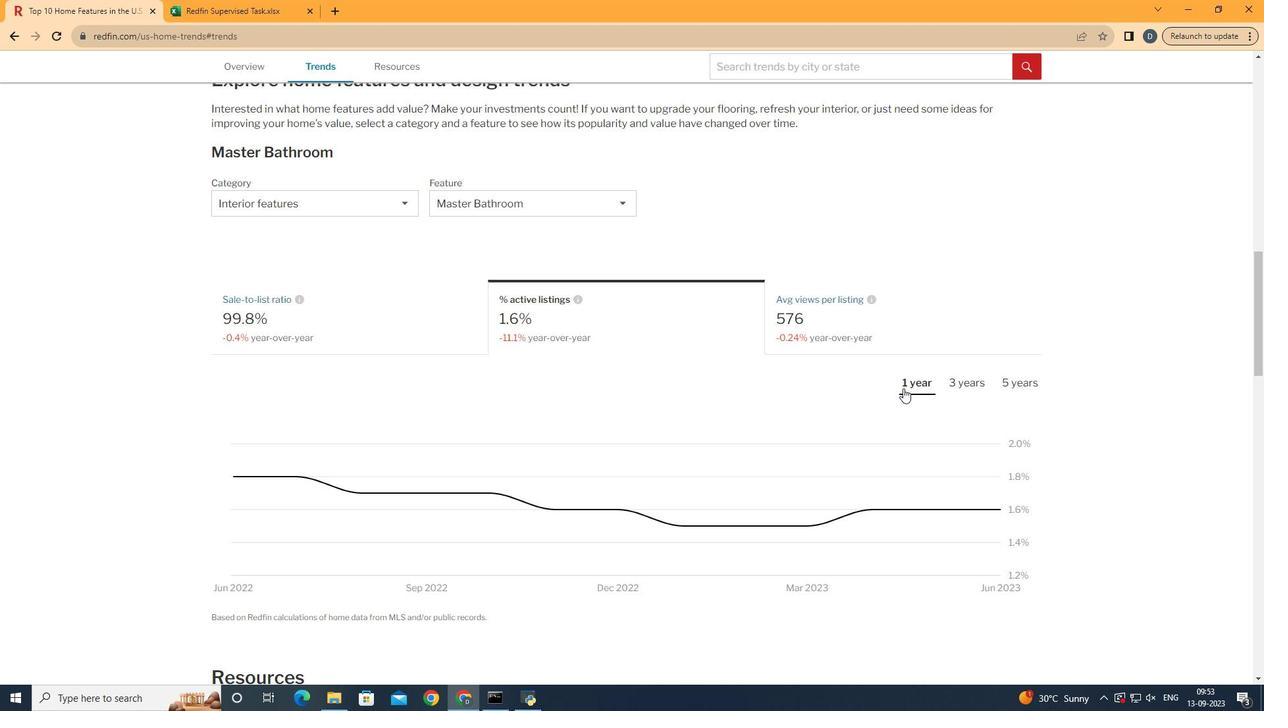 
Action: Mouse moved to (969, 531)
Screenshot: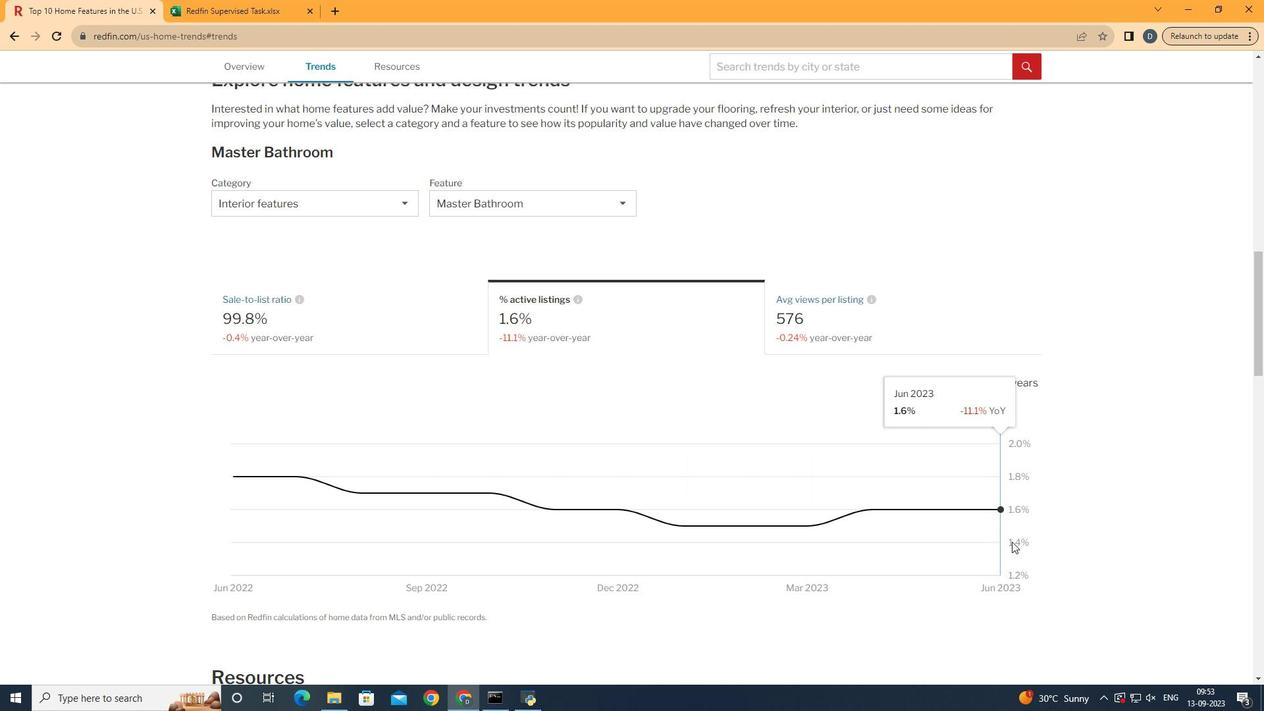 
